 Task: Create List Brand Standards in Board Brand Monitoring Best Practices to Workspace Audio Editing Software. Create List Brand Recognition in Board Sales Performance Reporting and Analysis to Workspace Audio Editing Software. Create List Brand Perception in Board Customer Service Chatbot Implementation and Optimization to Workspace Audio Editing Software
Action: Mouse moved to (115, 389)
Screenshot: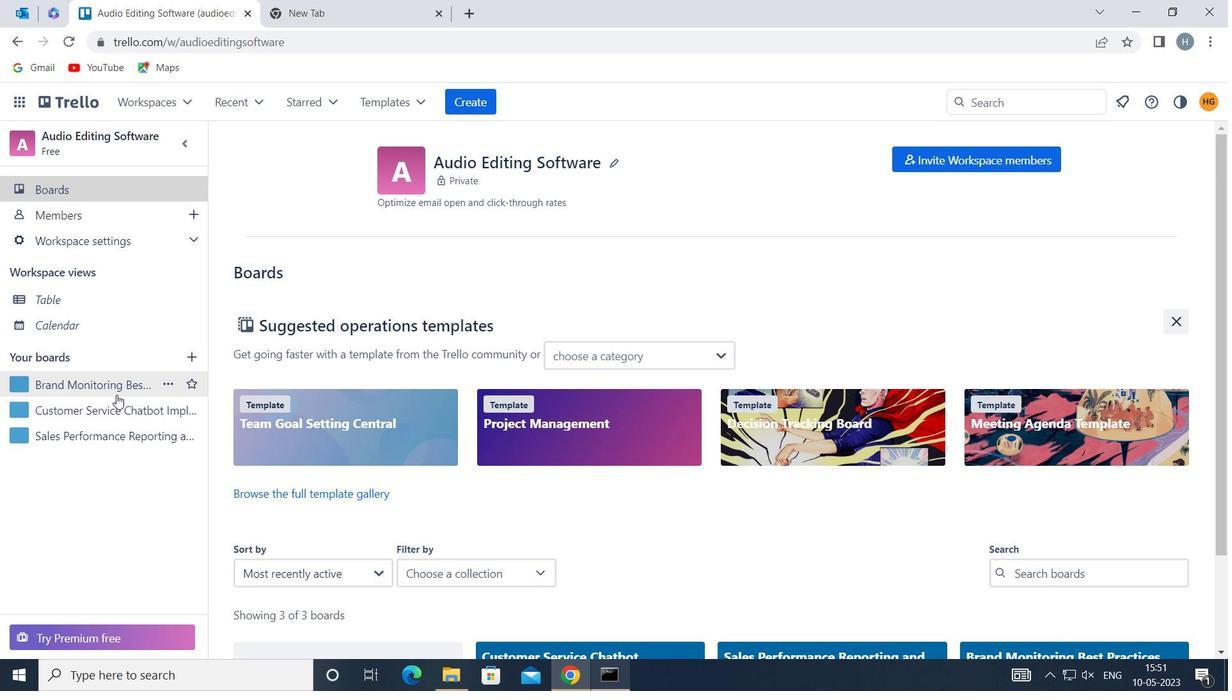 
Action: Mouse pressed left at (115, 389)
Screenshot: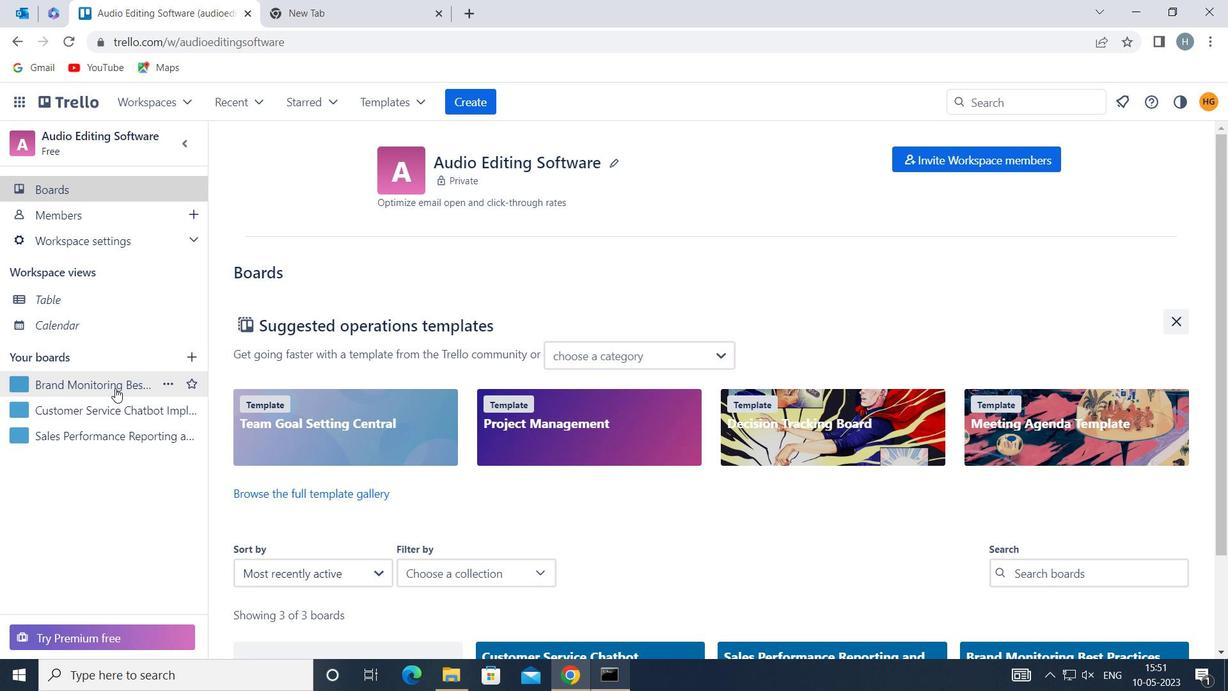 
Action: Mouse moved to (328, 201)
Screenshot: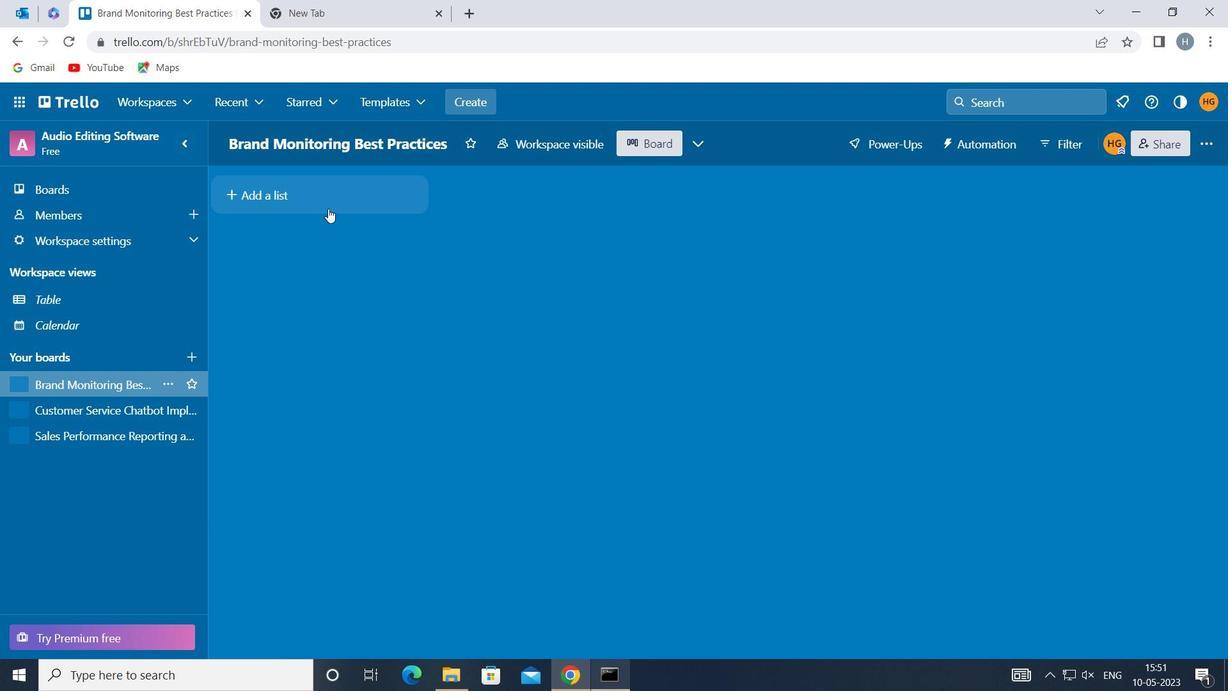 
Action: Mouse pressed left at (328, 201)
Screenshot: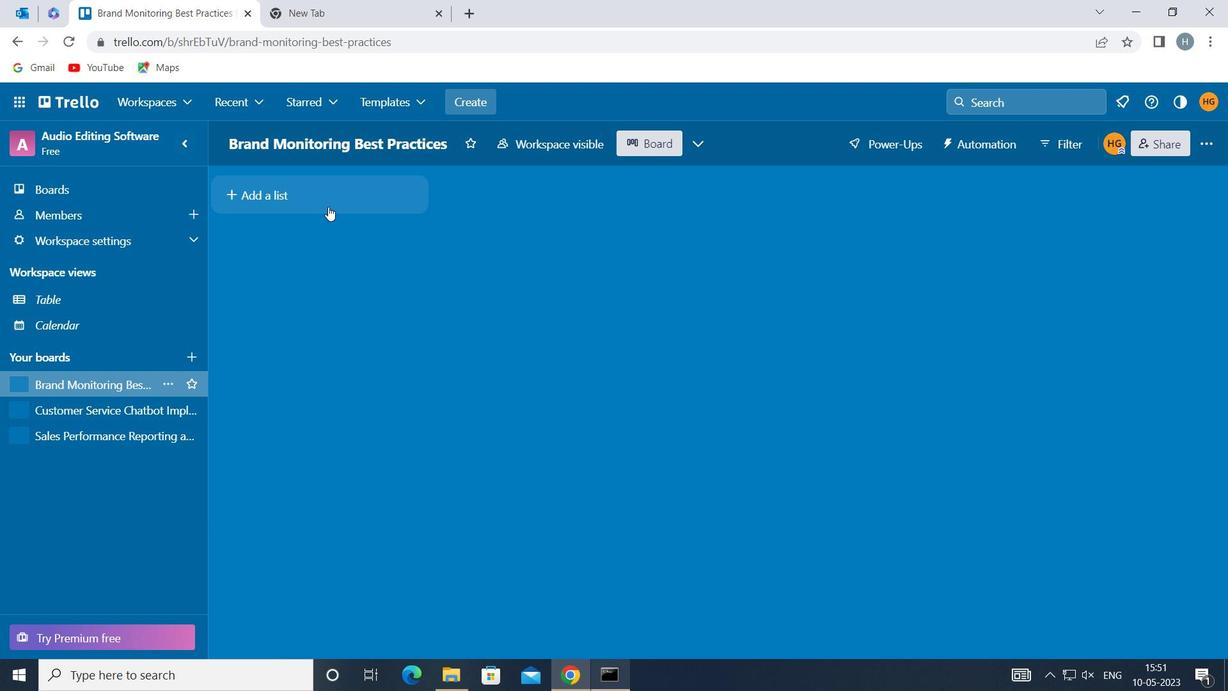 
Action: Mouse moved to (329, 200)
Screenshot: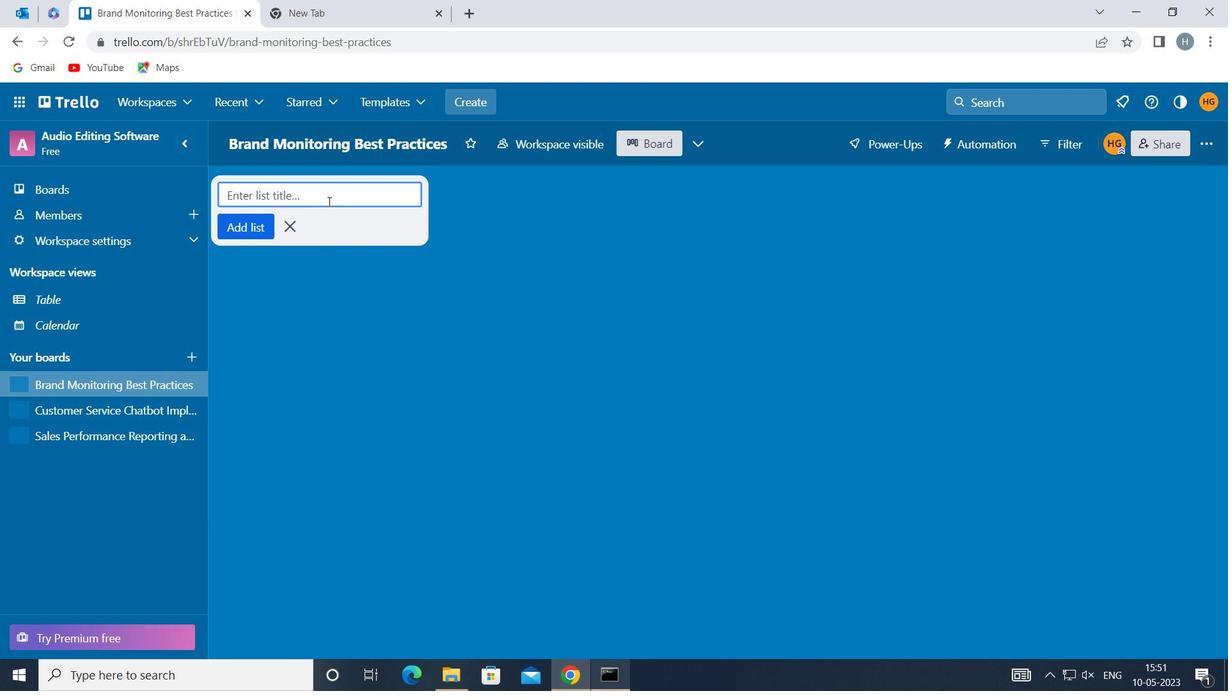 
Action: Key pressed <Key.shift>BRAB<Key.backspace>ND<Key.space><Key.shift>STANDARDS
Screenshot: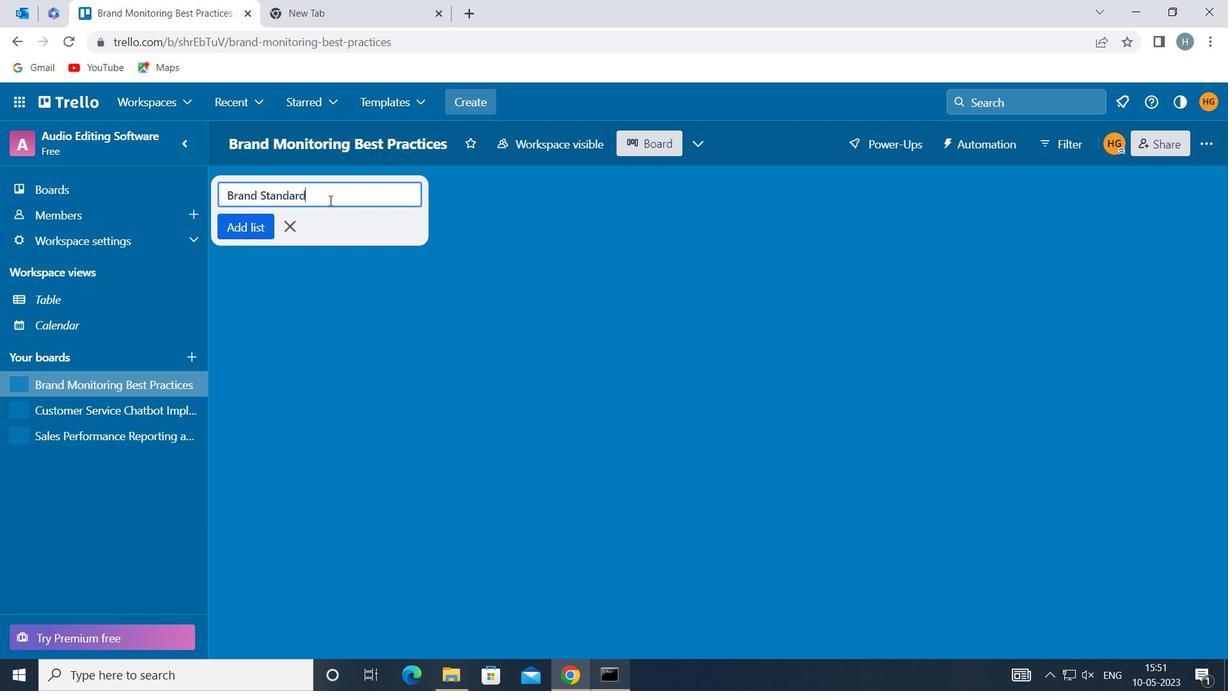 
Action: Mouse moved to (255, 223)
Screenshot: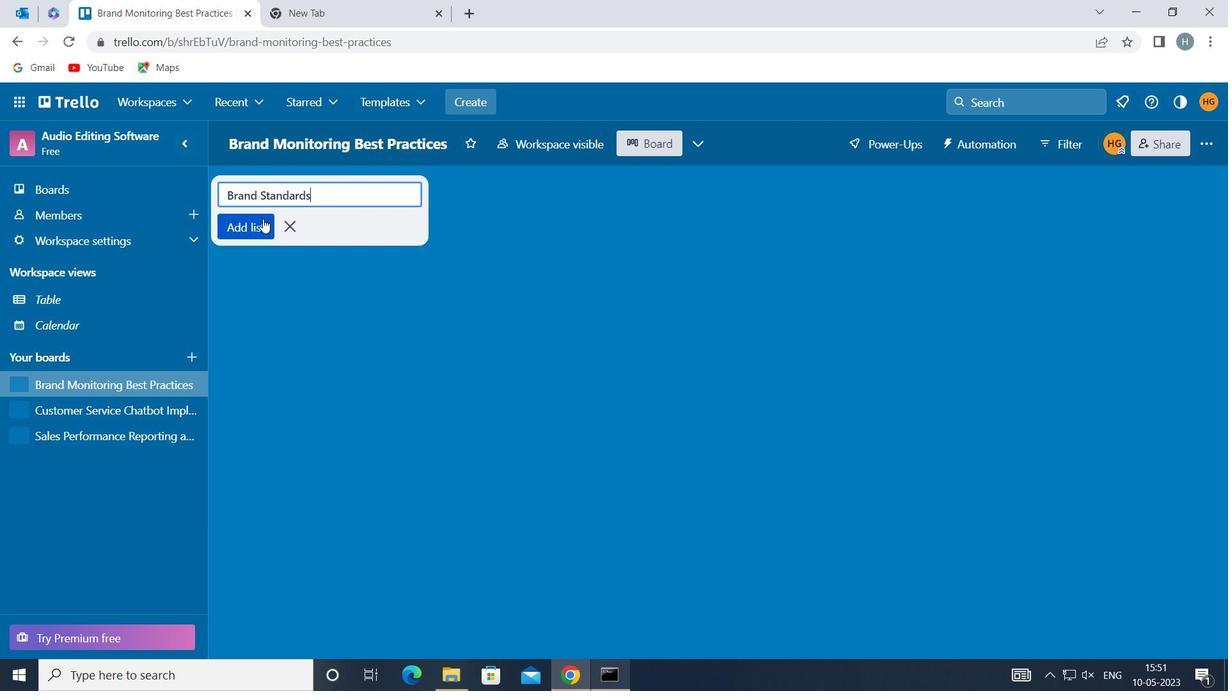 
Action: Mouse pressed left at (255, 223)
Screenshot: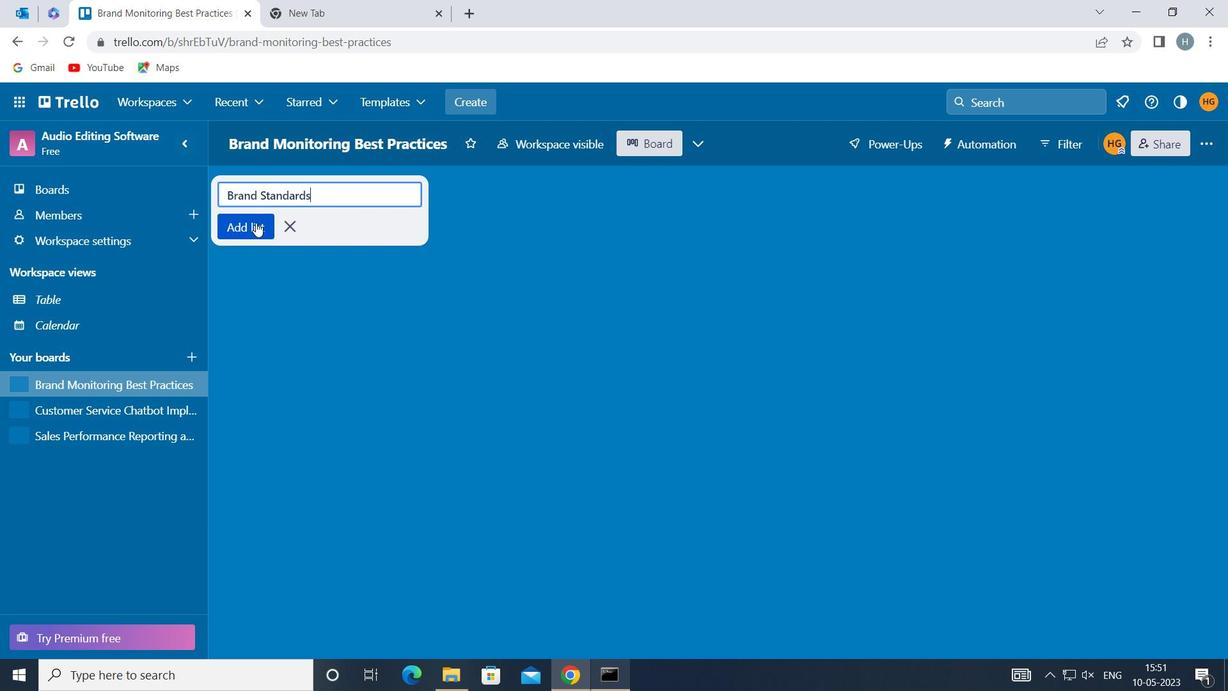 
Action: Mouse moved to (263, 306)
Screenshot: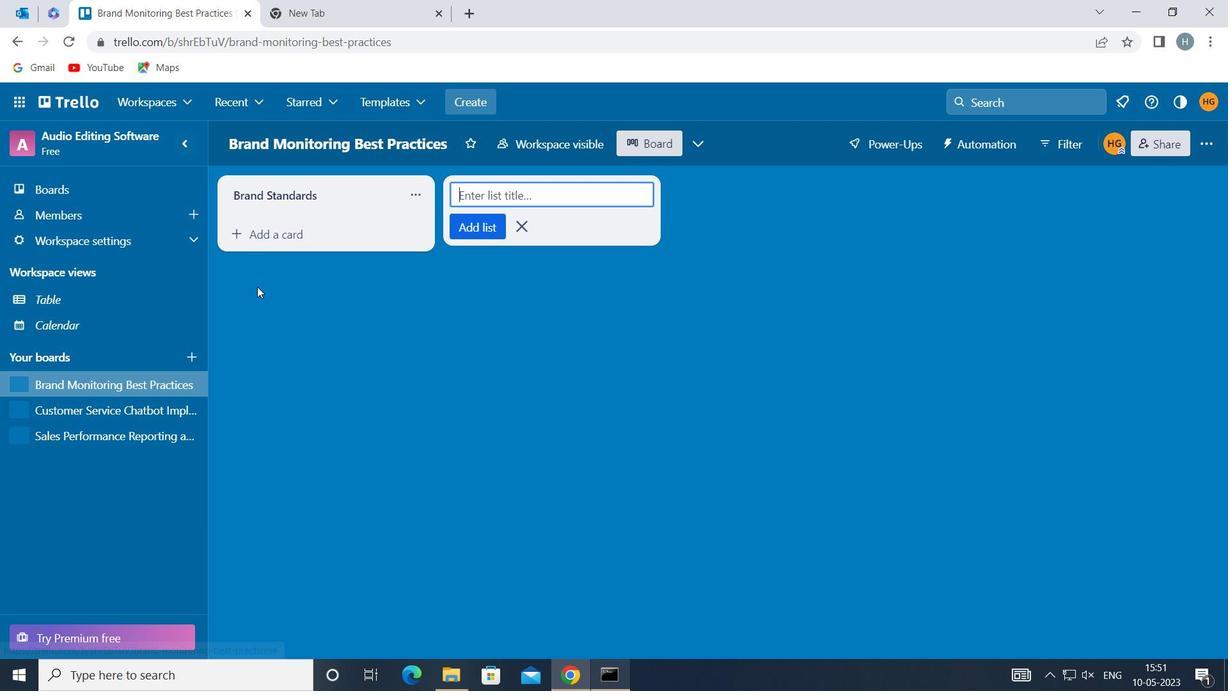 
Action: Mouse pressed left at (263, 306)
Screenshot: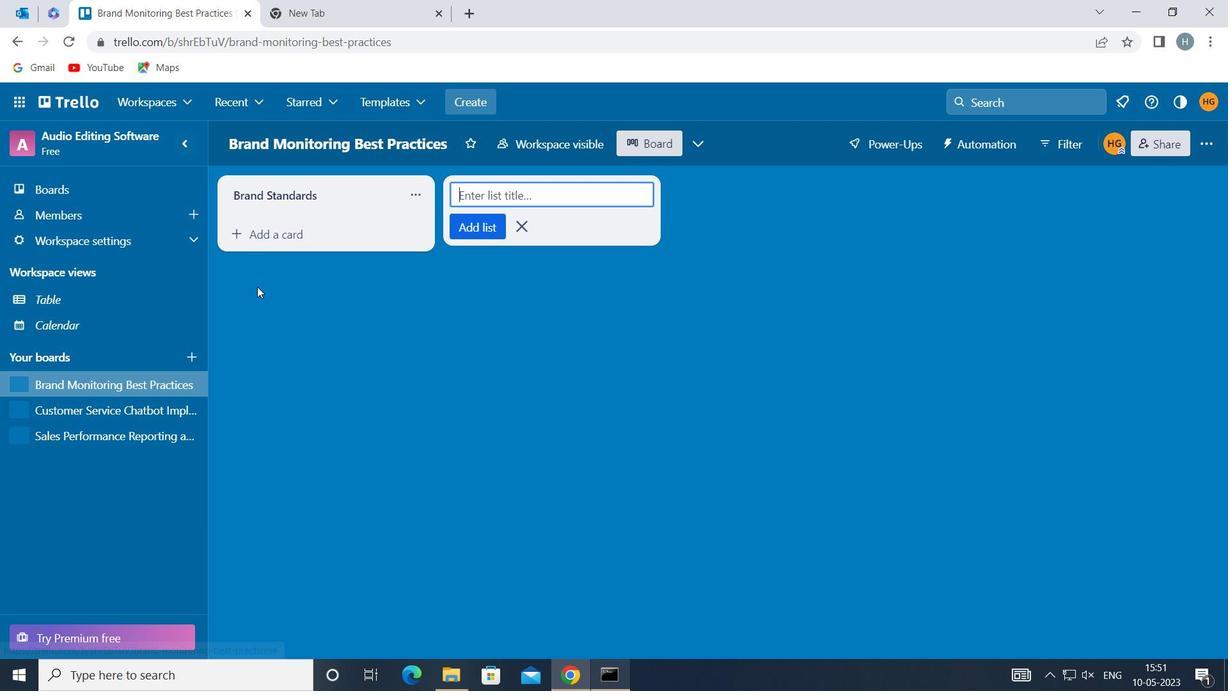 
Action: Mouse moved to (97, 435)
Screenshot: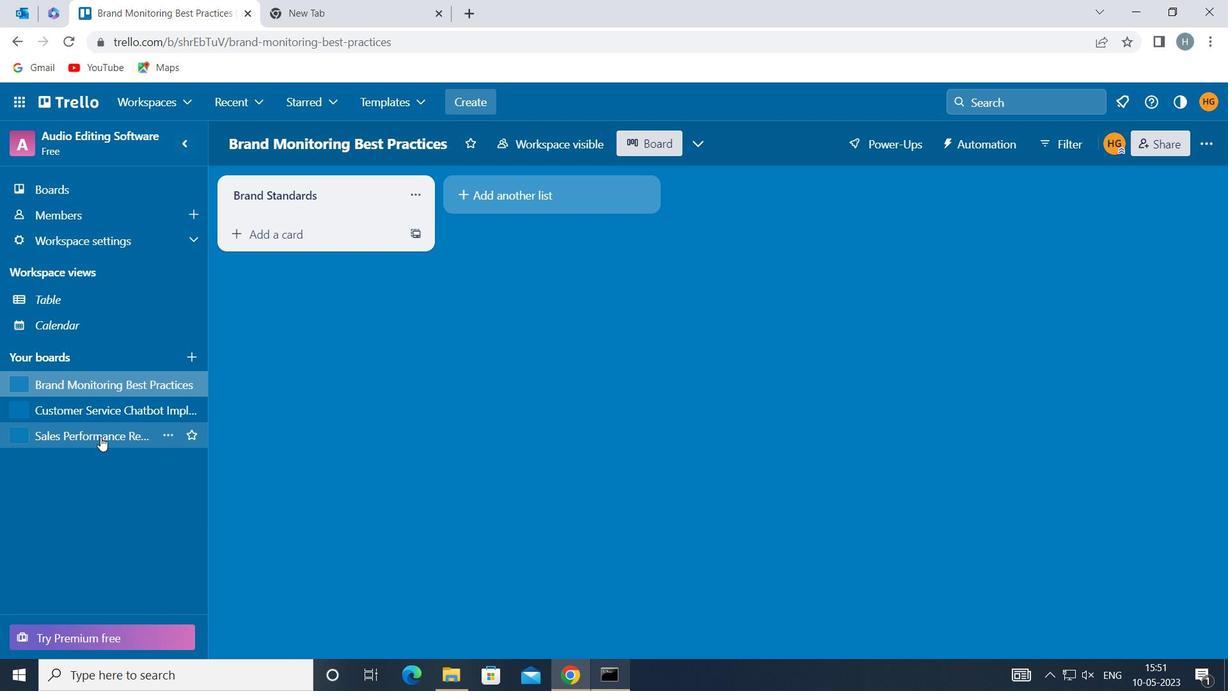 
Action: Mouse pressed left at (97, 435)
Screenshot: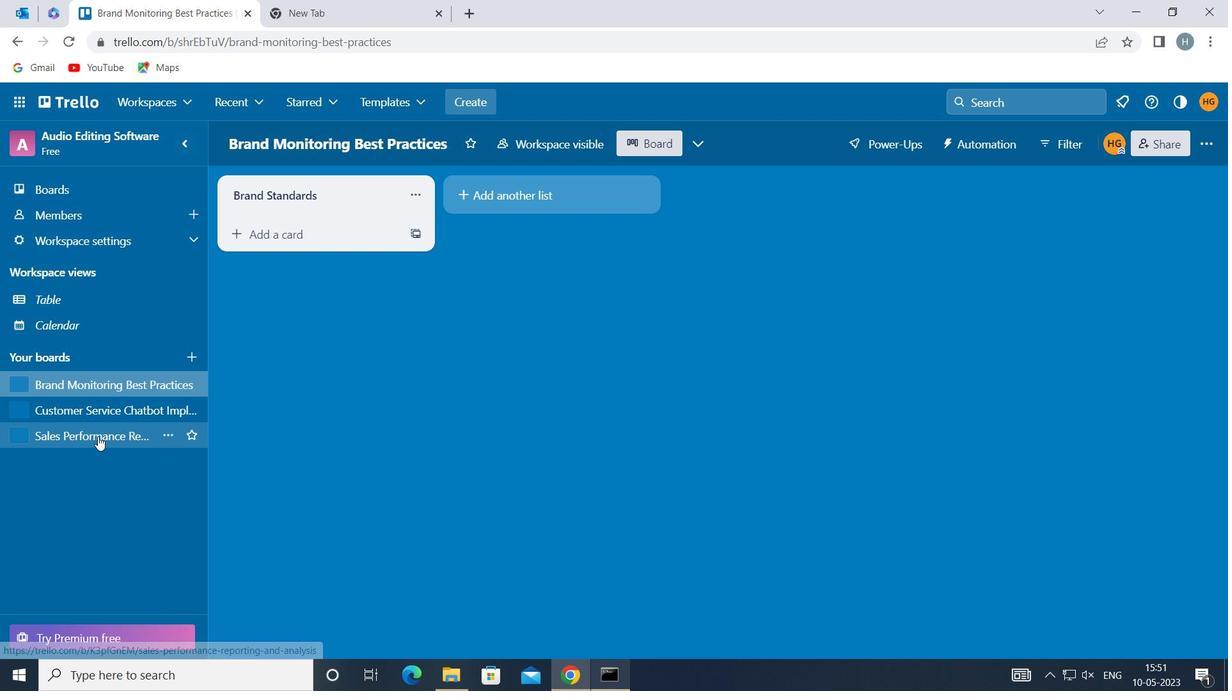 
Action: Mouse moved to (300, 192)
Screenshot: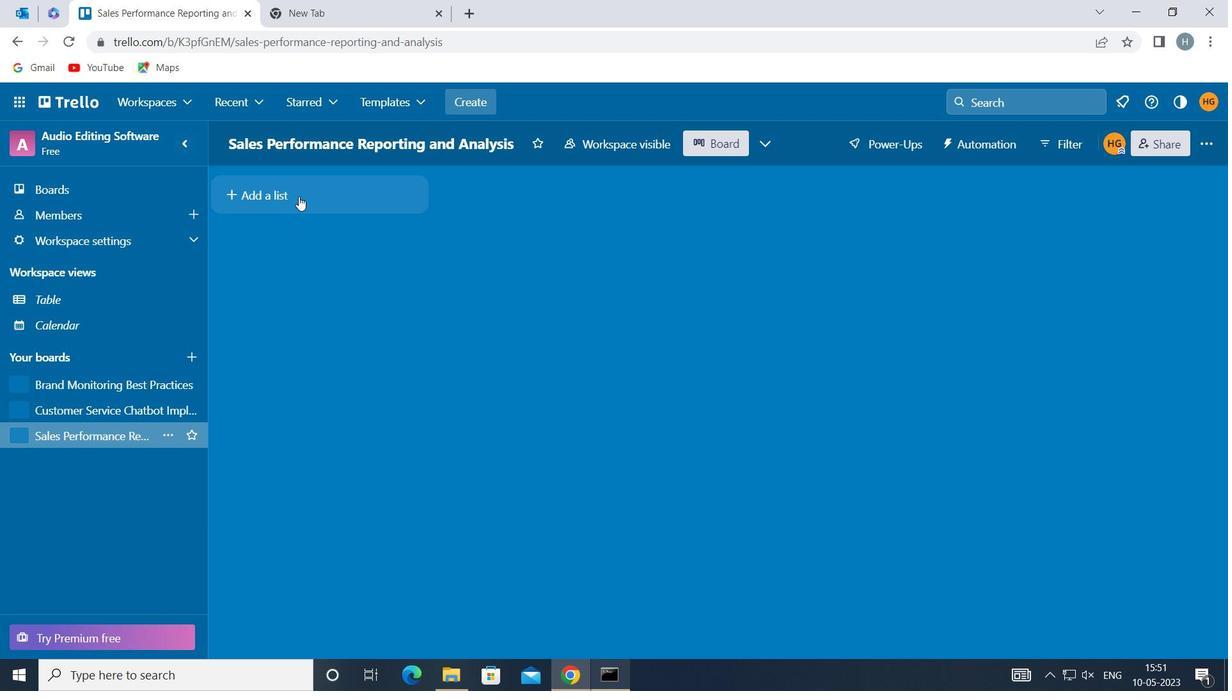 
Action: Mouse pressed left at (300, 192)
Screenshot: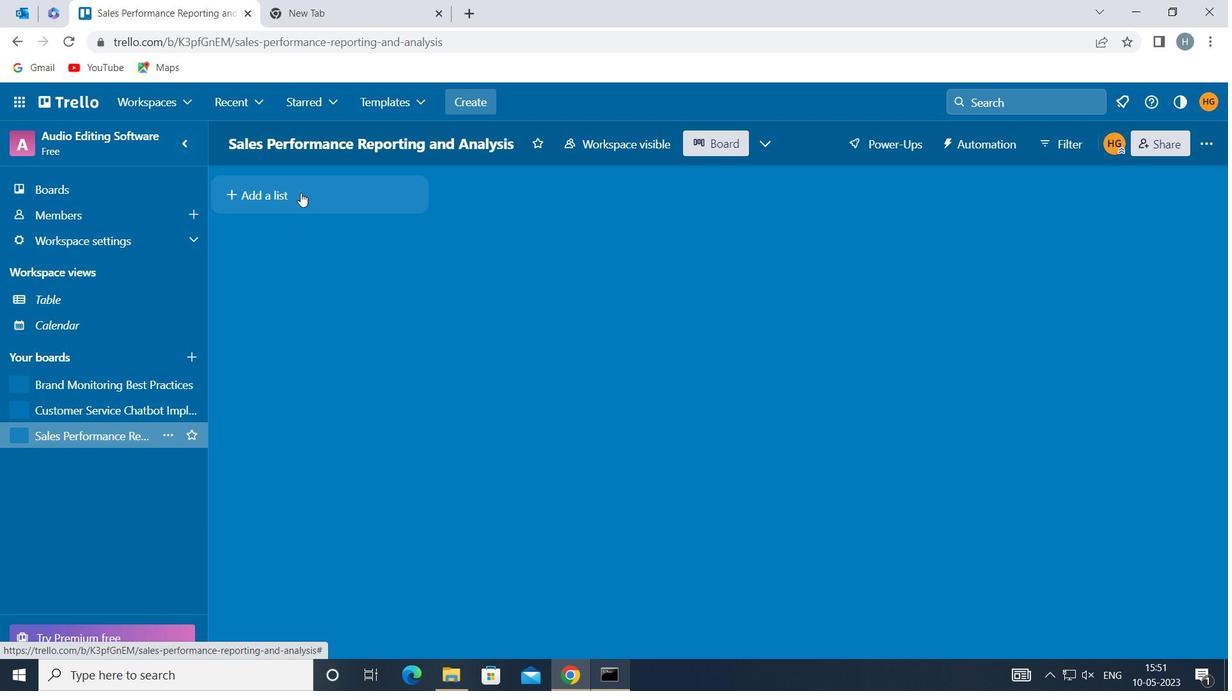 
Action: Key pressed <Key.shift>BRAND<Key.space><Key.shift>RECOGNITION
Screenshot: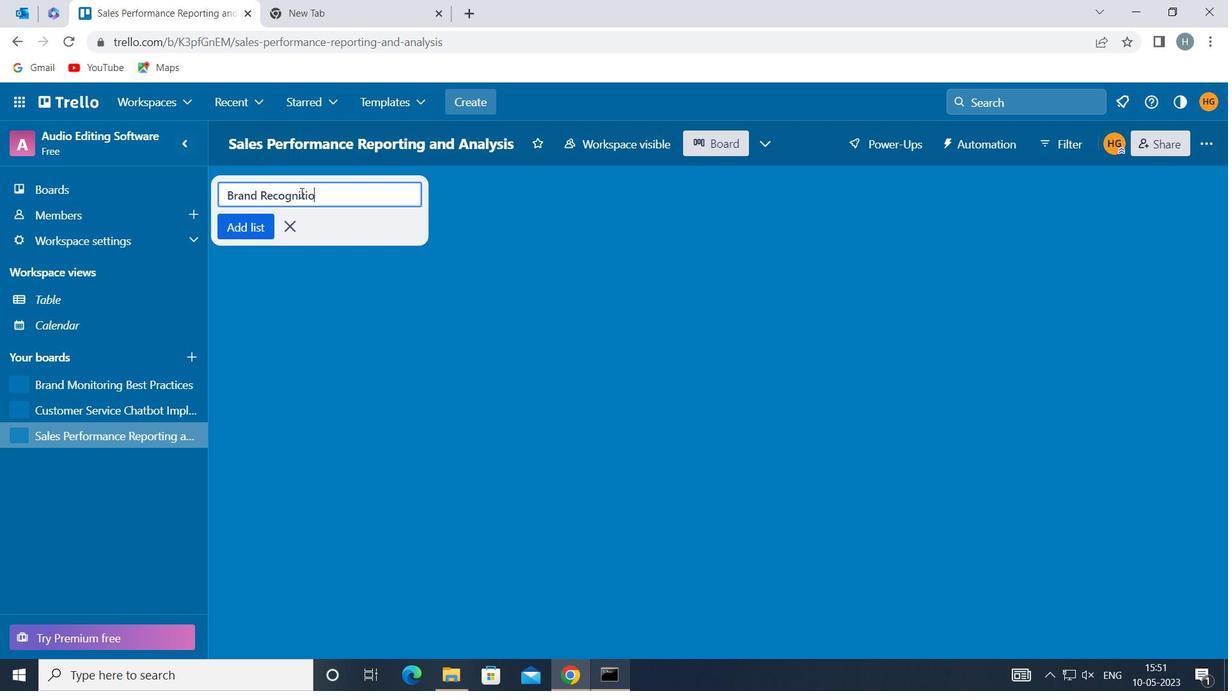 
Action: Mouse moved to (247, 225)
Screenshot: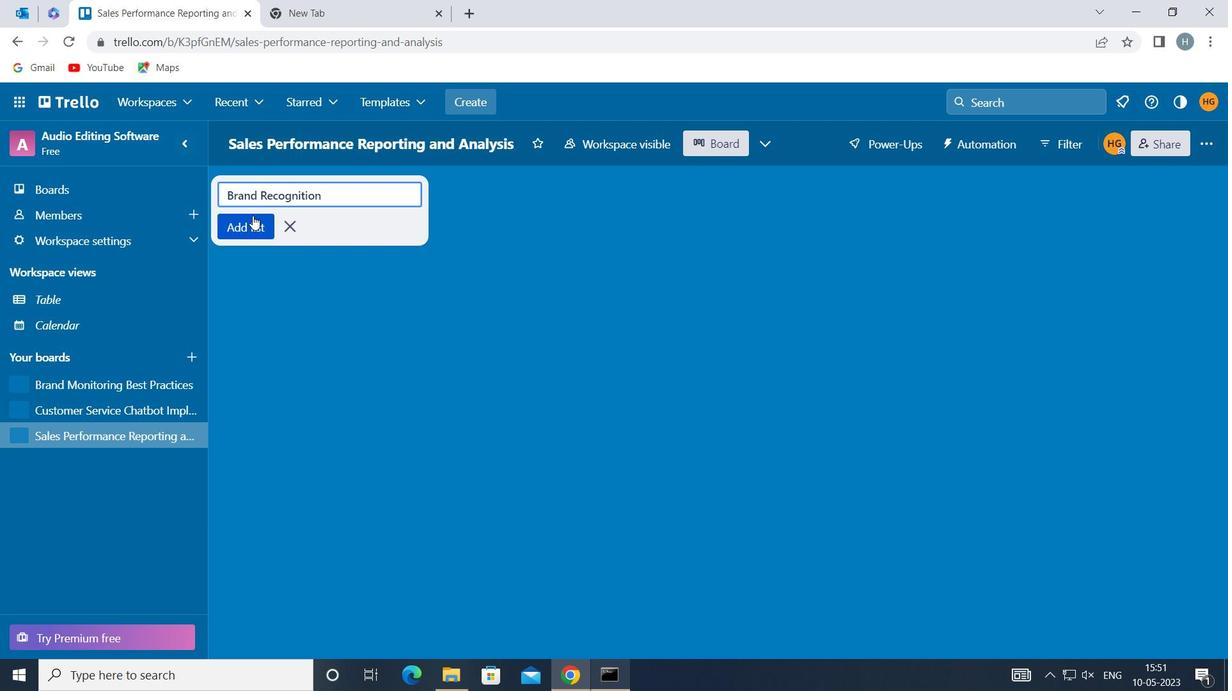 
Action: Mouse pressed left at (247, 225)
Screenshot: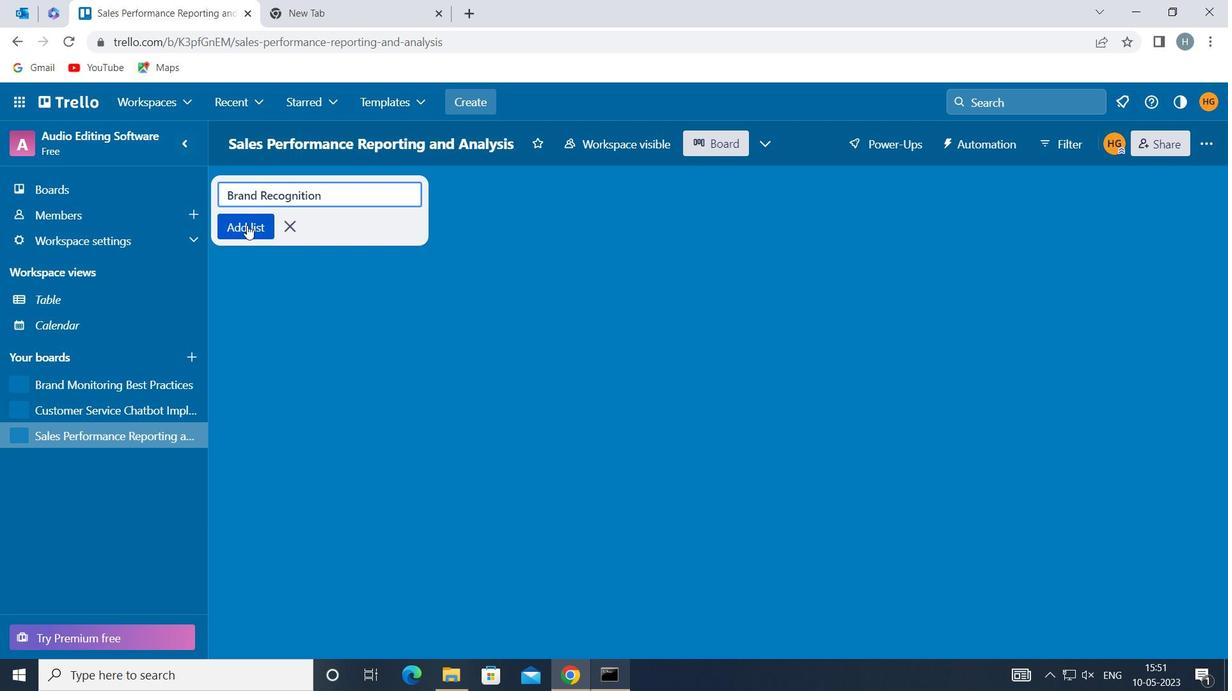 
Action: Mouse moved to (282, 309)
Screenshot: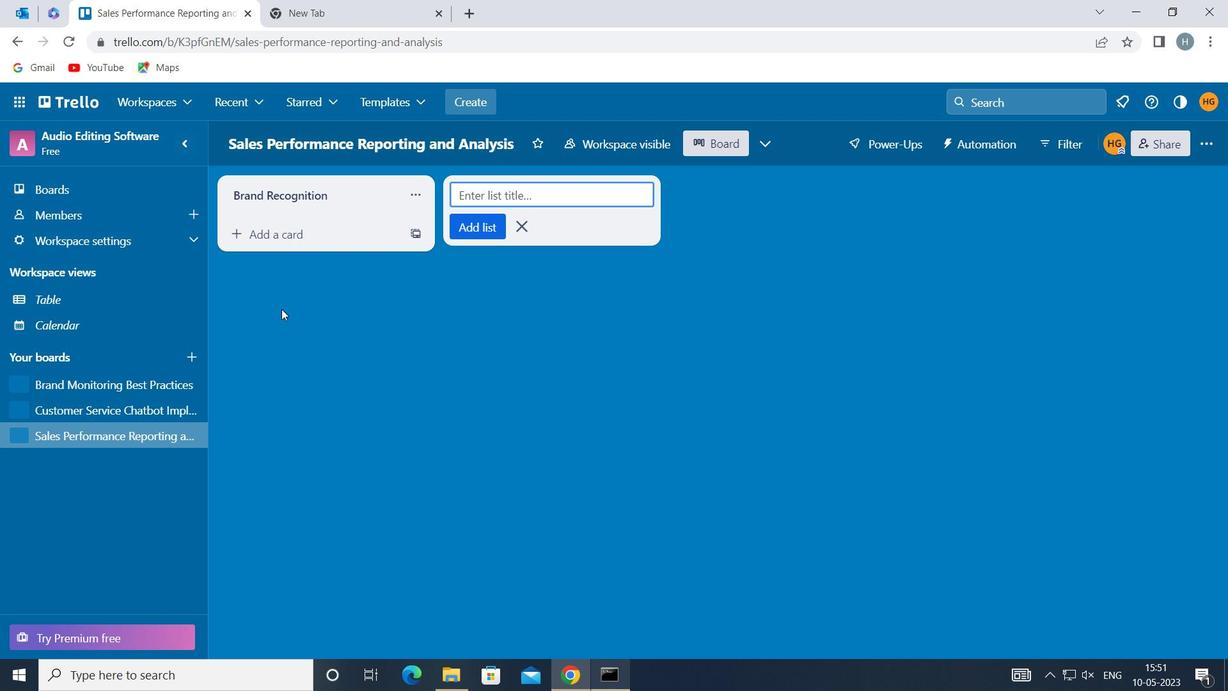 
Action: Mouse pressed left at (282, 309)
Screenshot: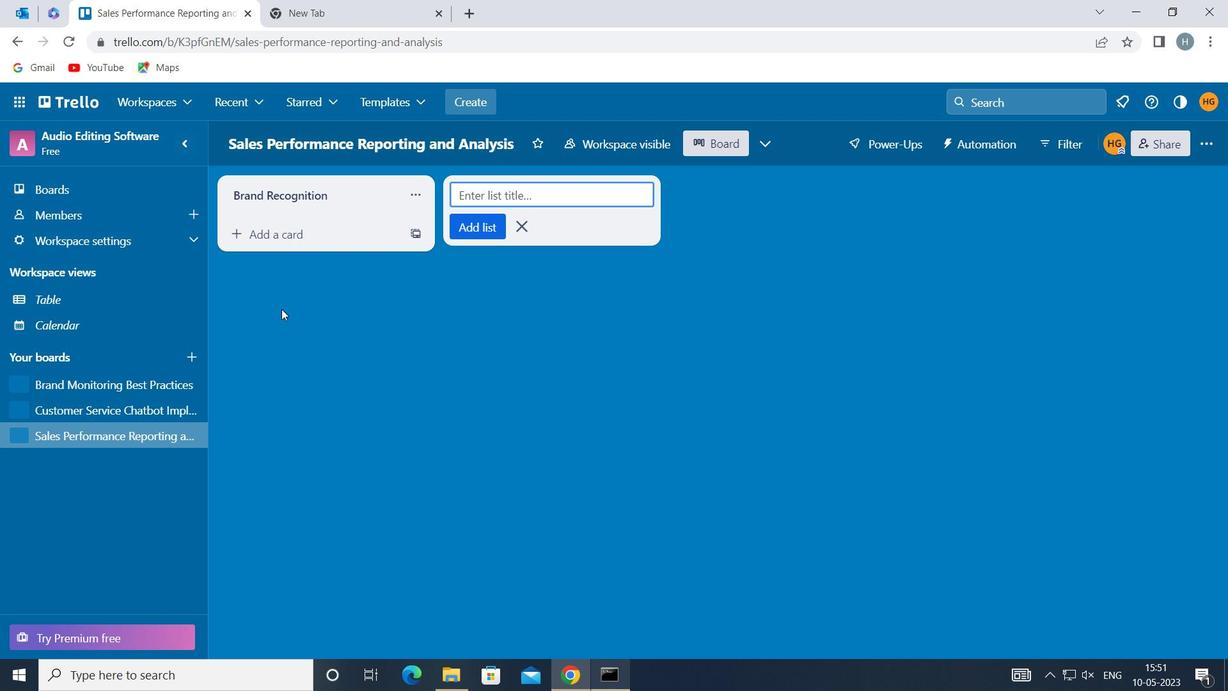 
Action: Mouse moved to (95, 409)
Screenshot: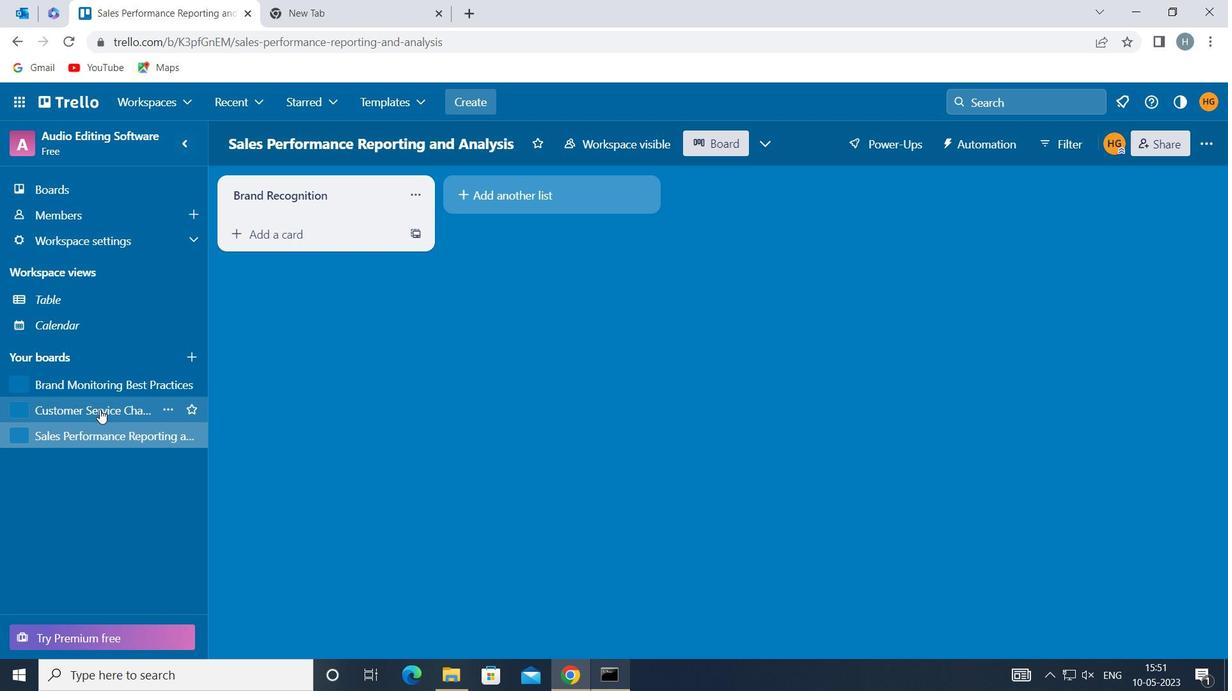 
Action: Mouse pressed left at (95, 409)
Screenshot: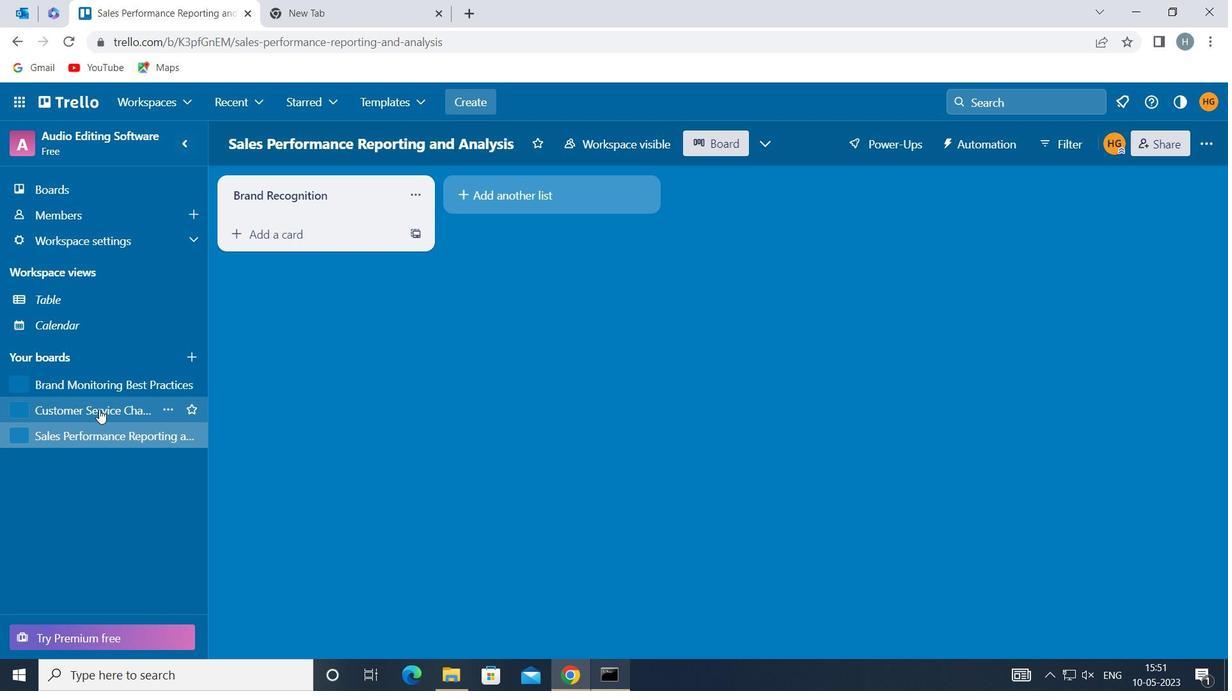 
Action: Mouse moved to (319, 195)
Screenshot: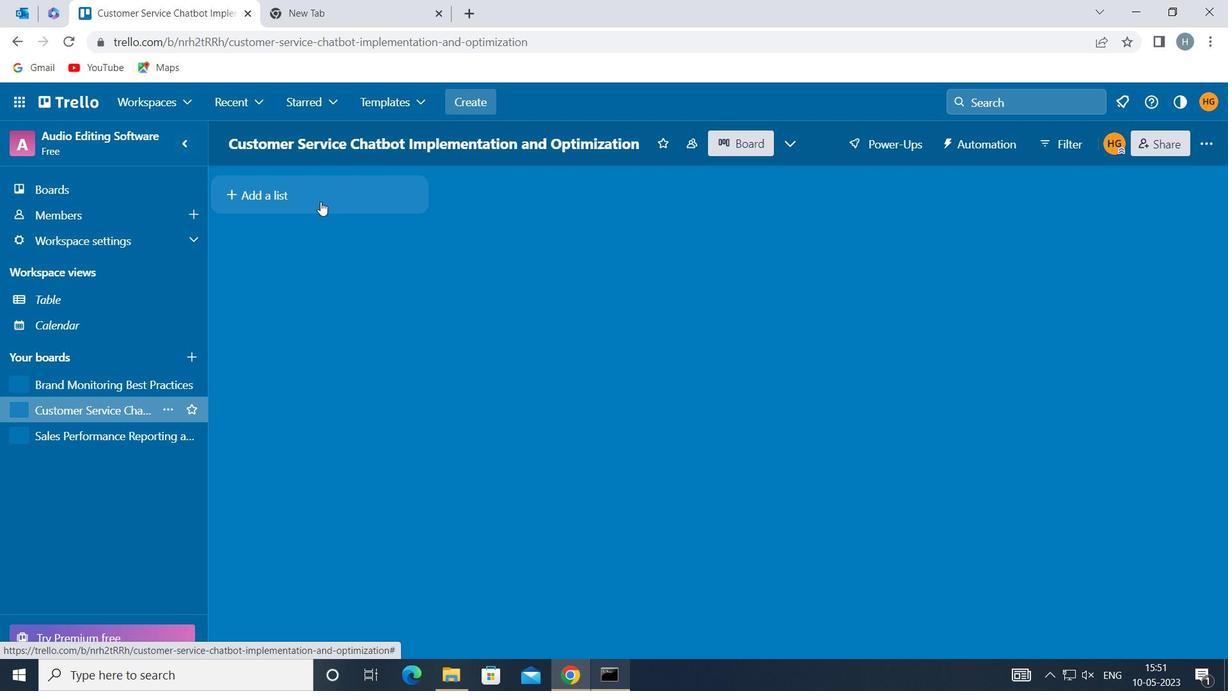 
Action: Mouse pressed left at (319, 195)
Screenshot: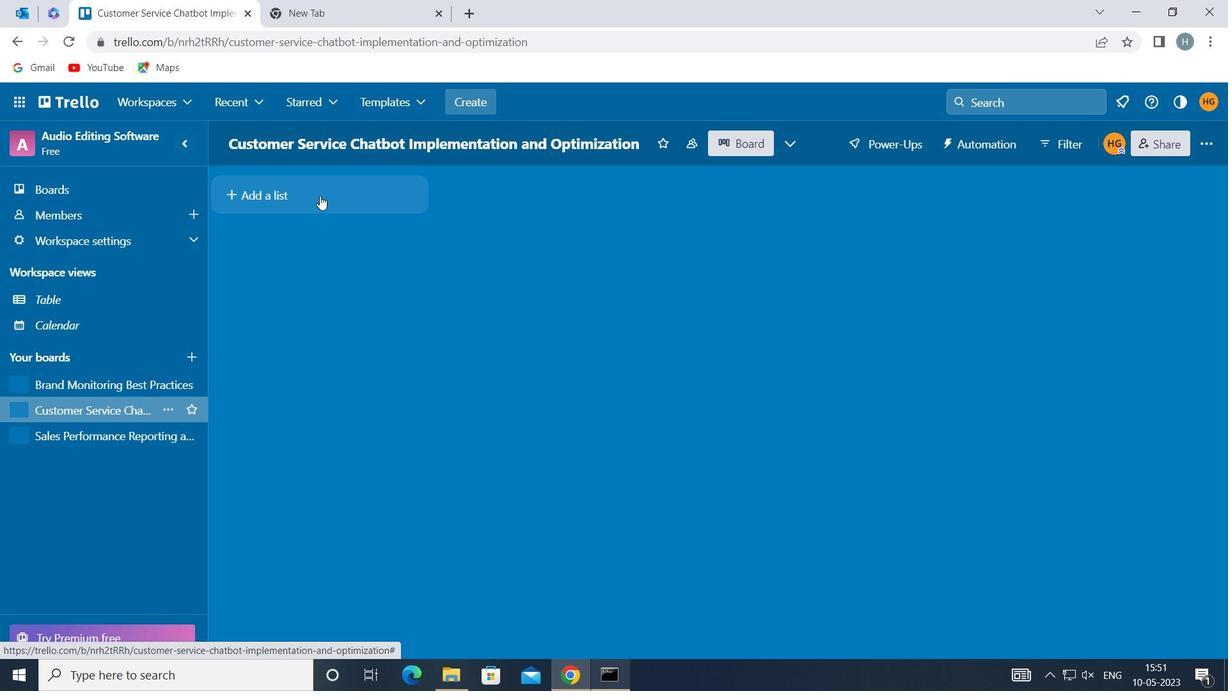 
Action: Mouse moved to (316, 199)
Screenshot: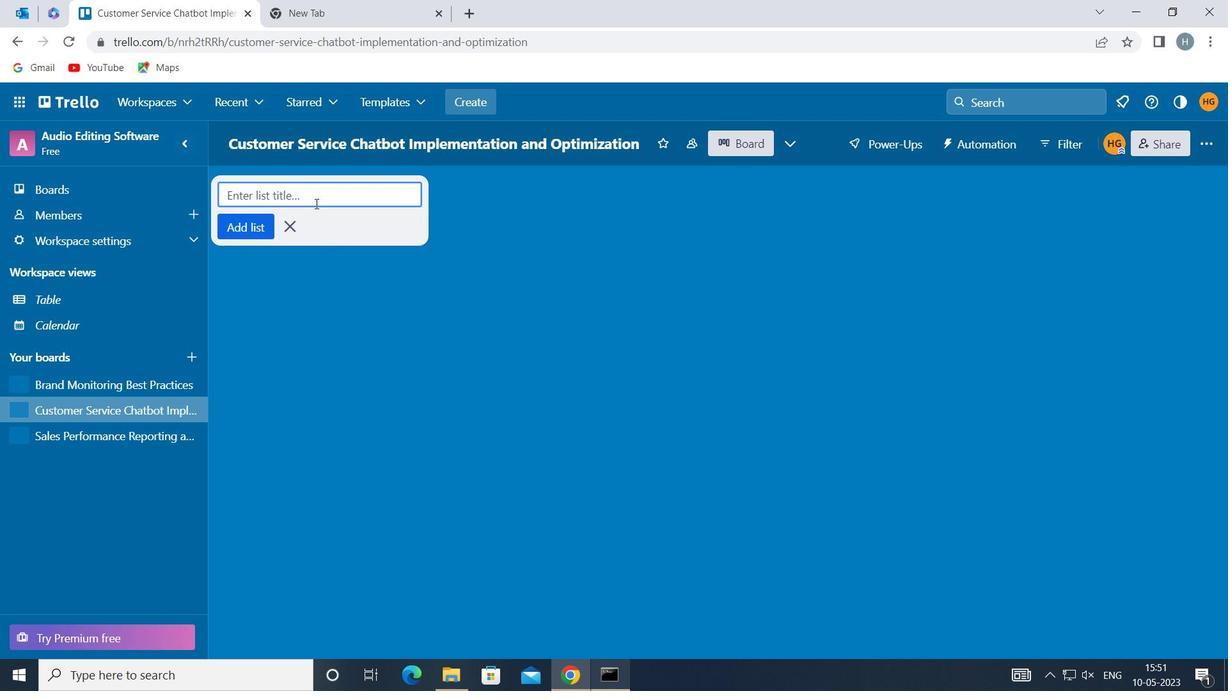 
Action: Mouse pressed left at (316, 199)
Screenshot: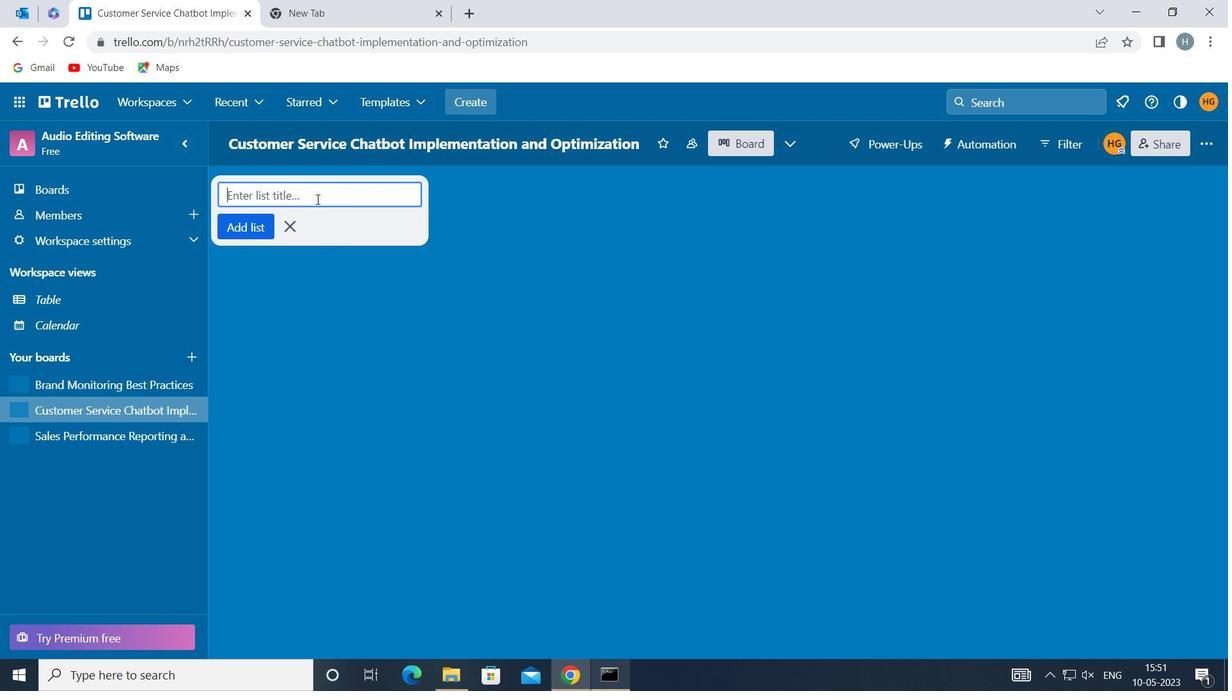 
Action: Mouse moved to (317, 198)
Screenshot: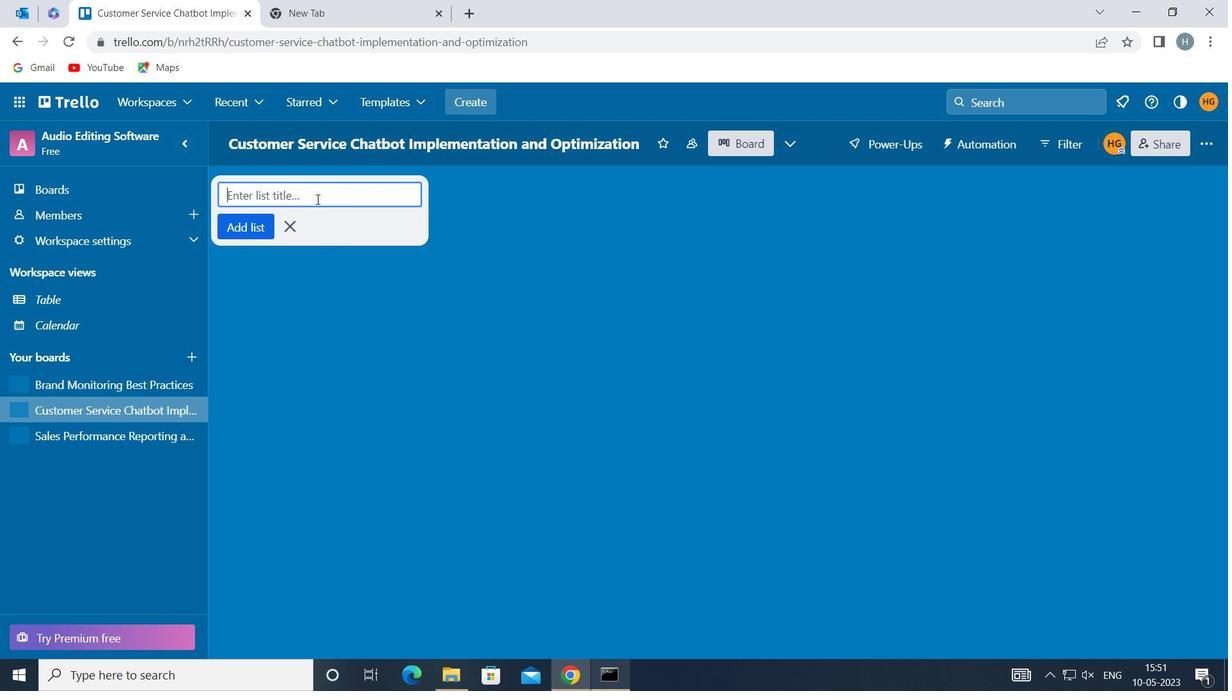 
Action: Key pressed <Key.shift><Key.shift><Key.shift><Key.shift><Key.shift><Key.shift><Key.shift><Key.shift><Key.shift><Key.shift><Key.shift><Key.shift><Key.shift><Key.shift>BRAND<Key.space><Key.shift><Key.shift><Key.shift><Key.shift><Key.shift><Key.shift>PERCEPTION
Screenshot: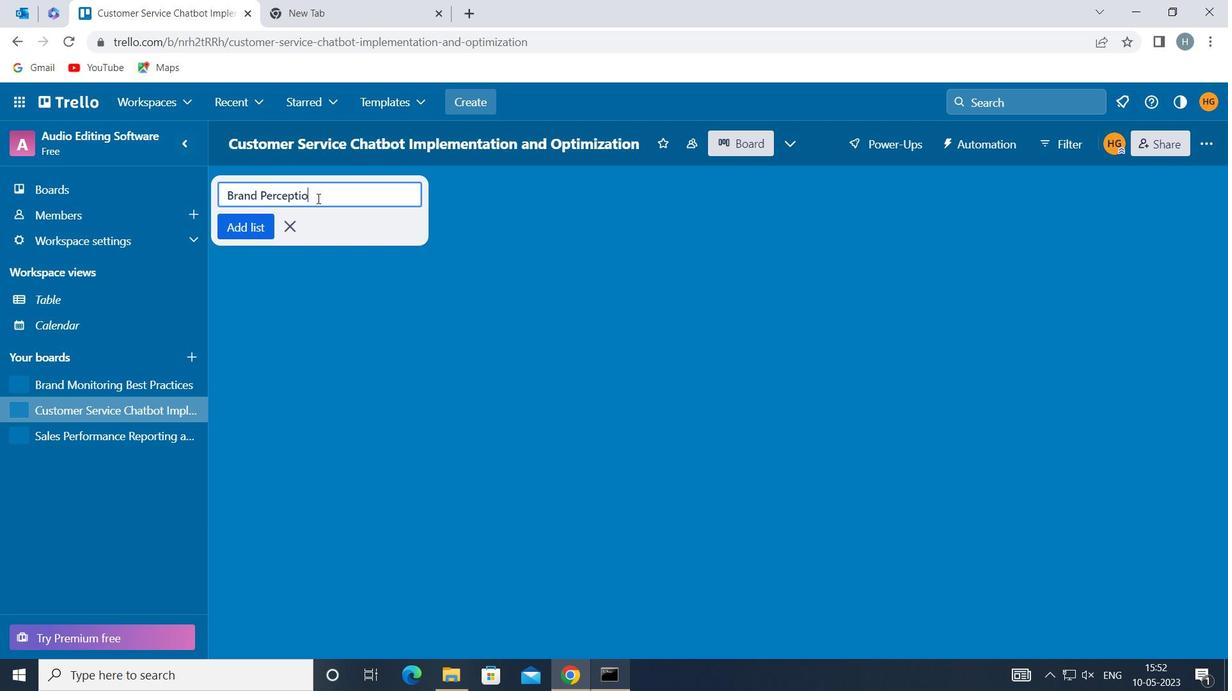
Action: Mouse moved to (258, 221)
Screenshot: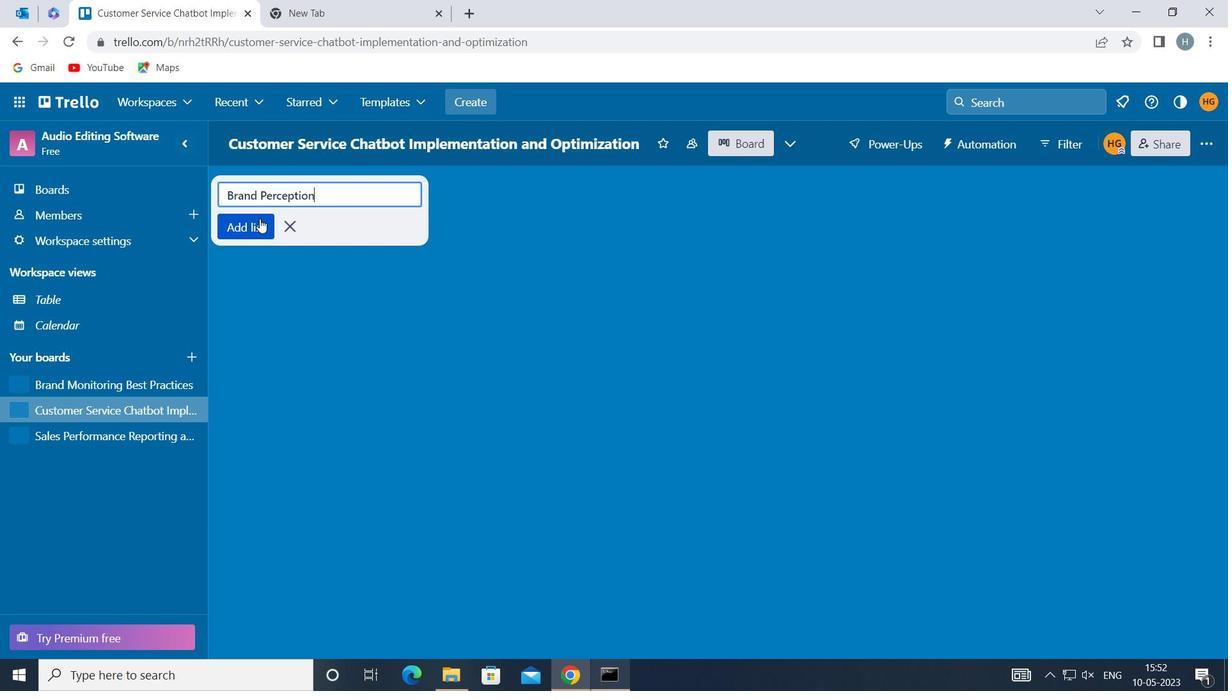 
Action: Mouse pressed left at (258, 221)
Screenshot: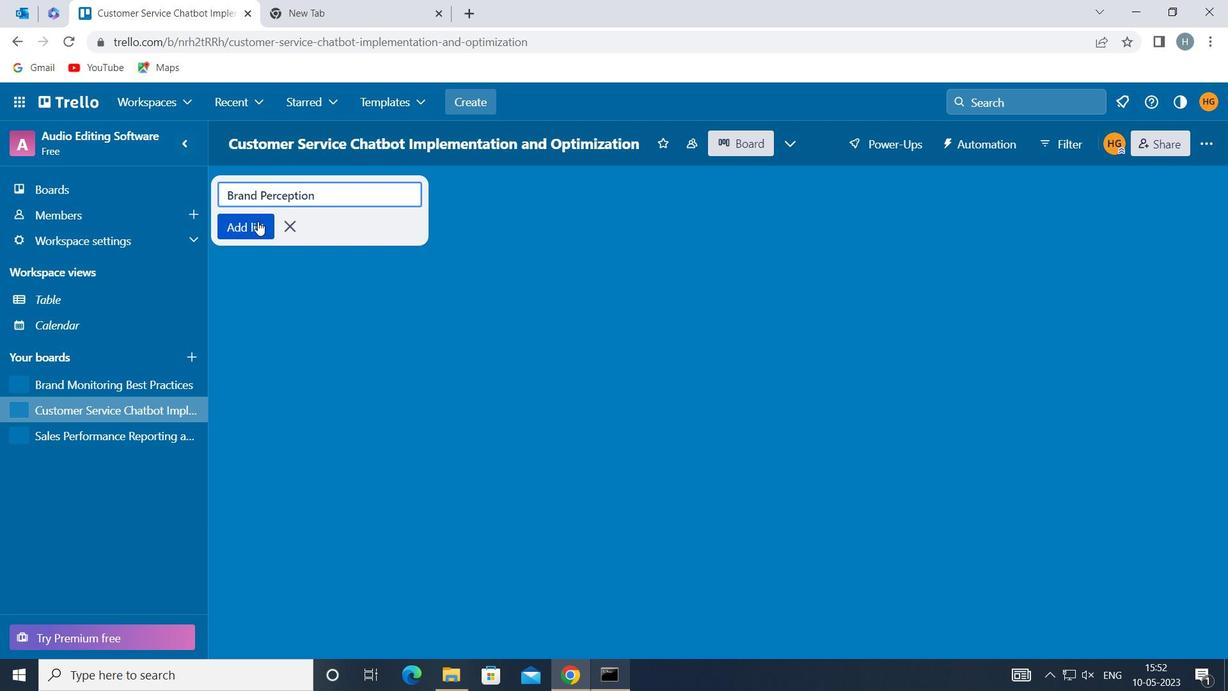 
Action: Mouse moved to (507, 401)
Screenshot: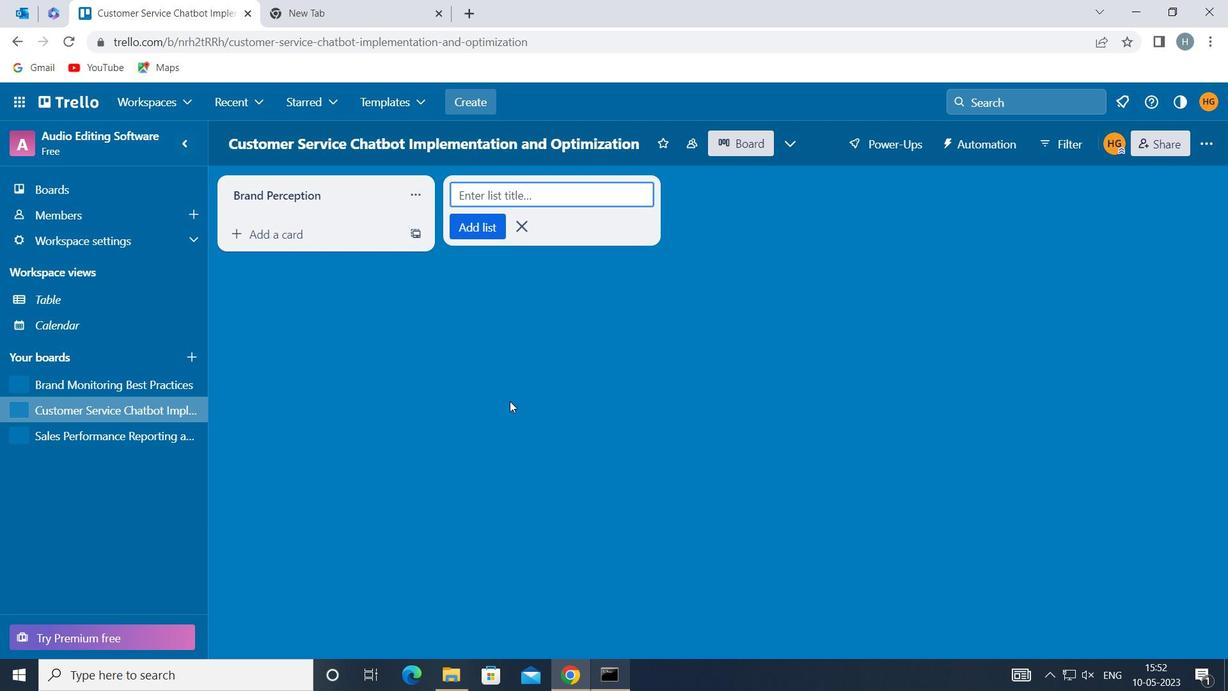 
